 Task: Check for transit in the map.
Action: Mouse moved to (723, 62)
Screenshot: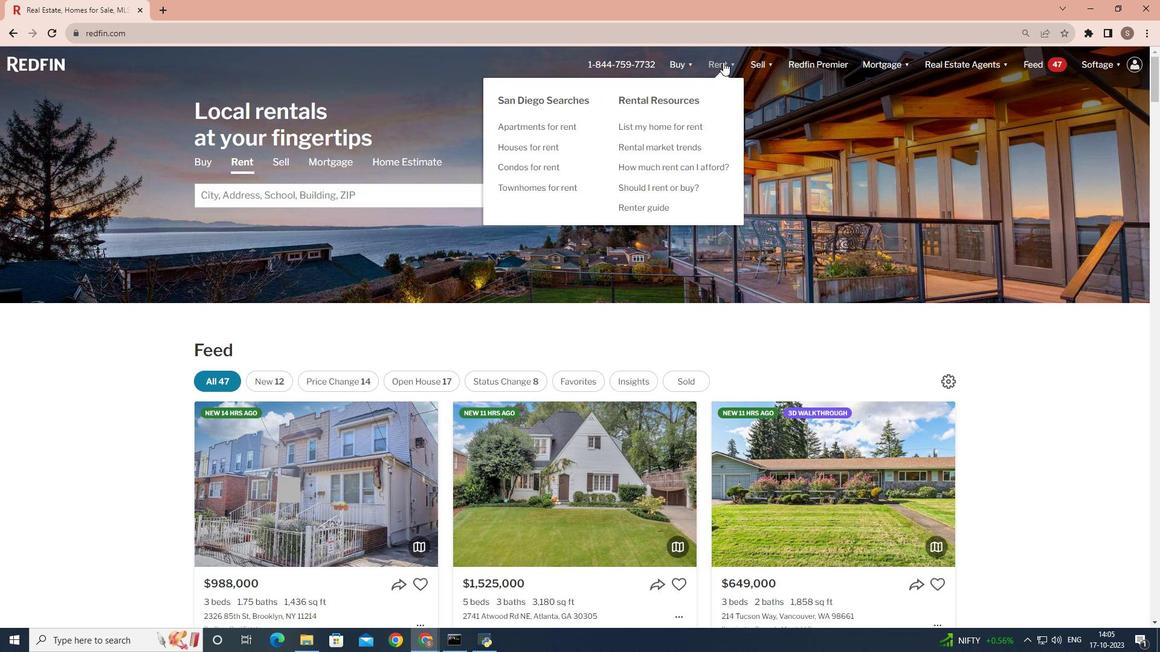 
Action: Mouse pressed left at (723, 62)
Screenshot: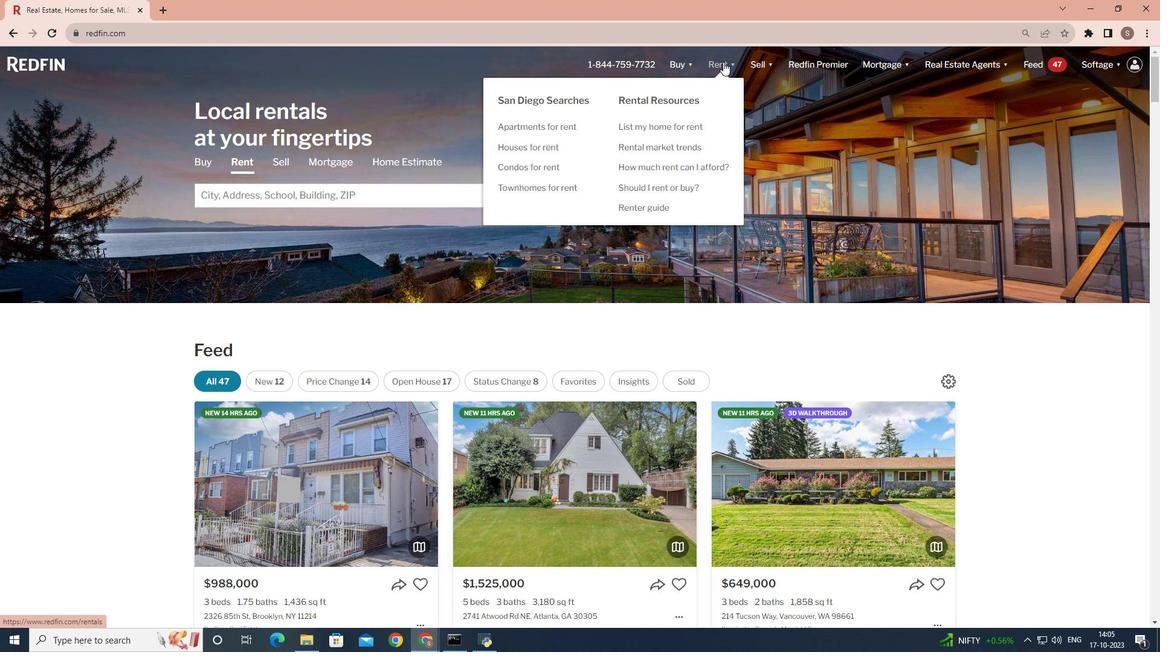 
Action: Mouse moved to (359, 332)
Screenshot: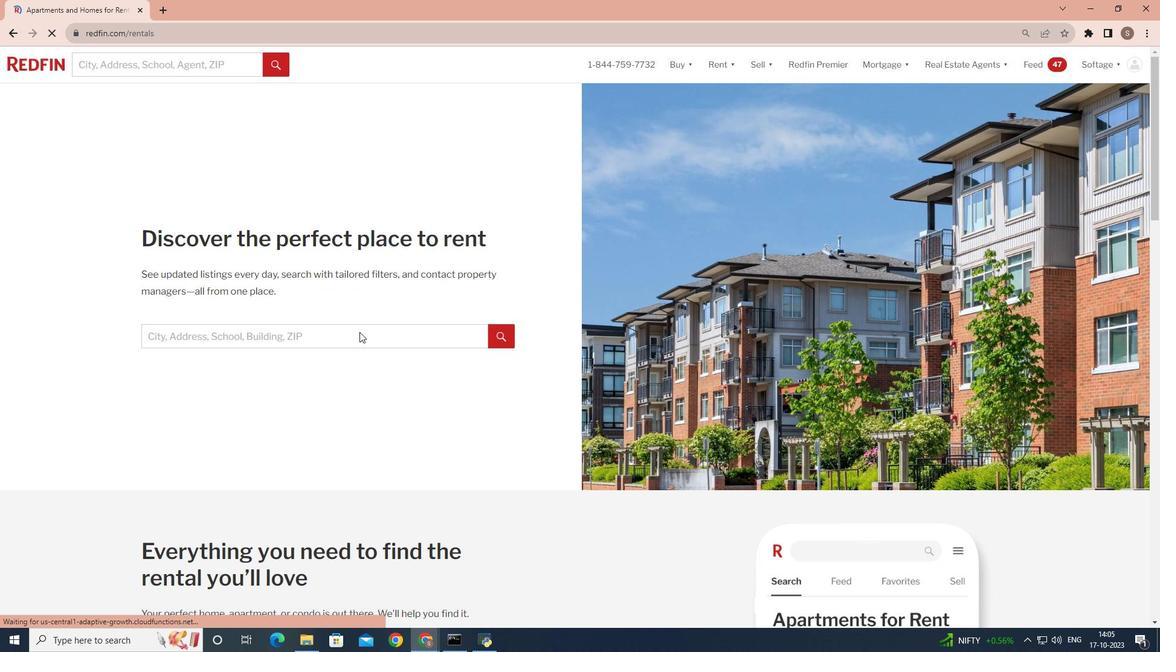 
Action: Mouse pressed left at (359, 332)
Screenshot: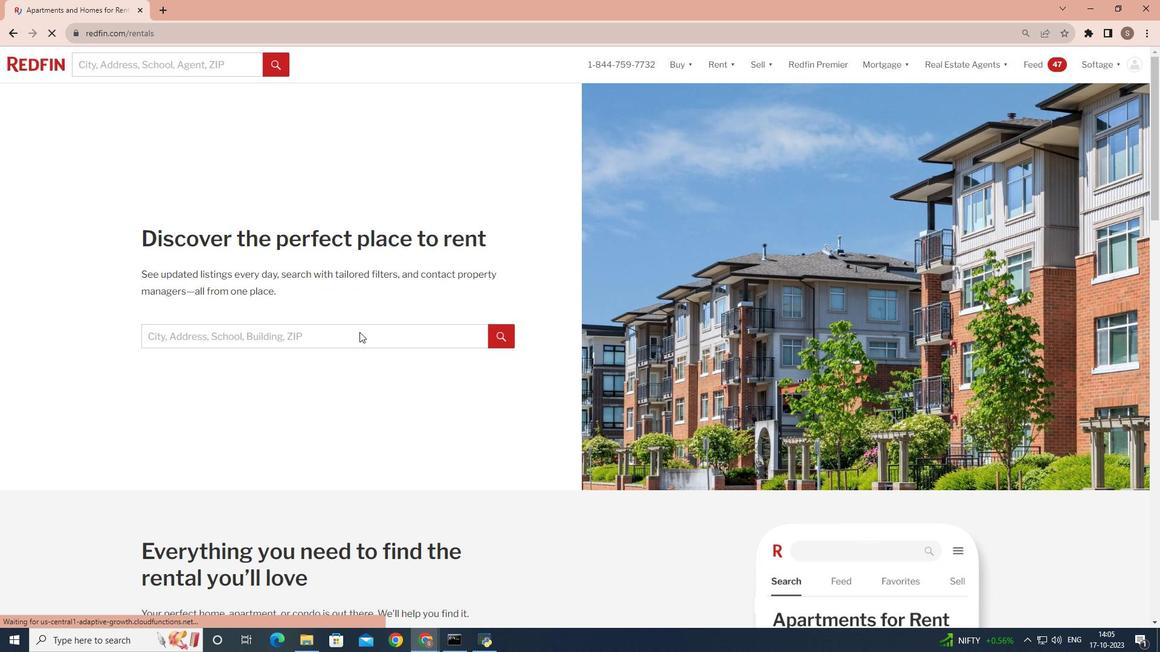 
Action: Mouse pressed left at (359, 332)
Screenshot: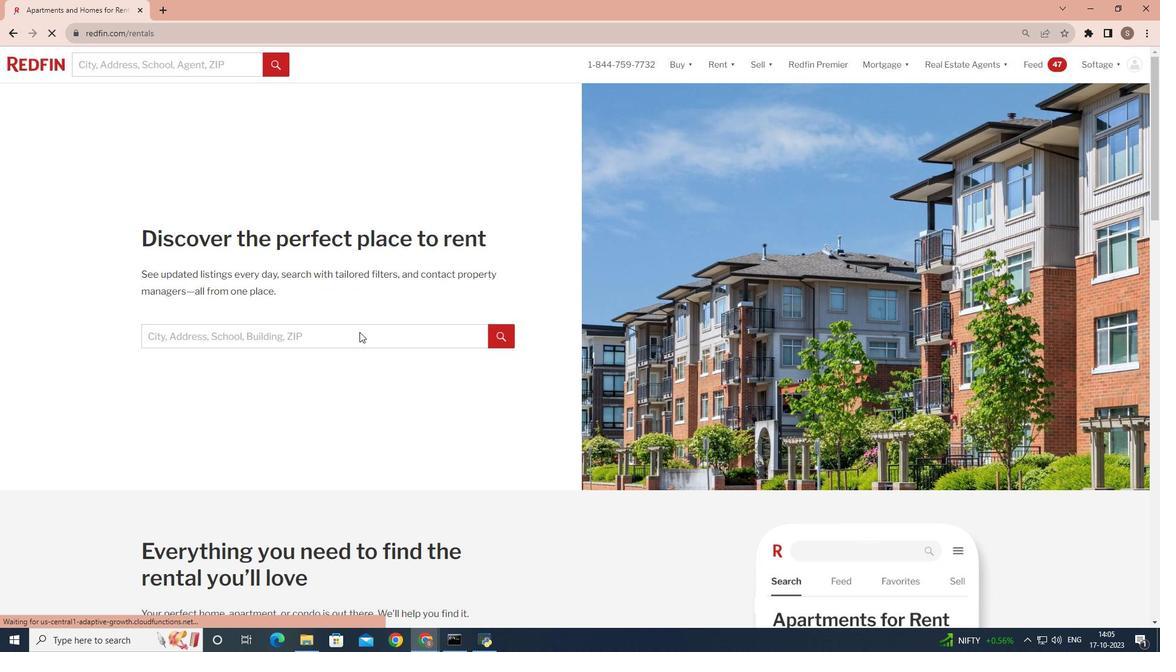 
Action: Mouse moved to (336, 347)
Screenshot: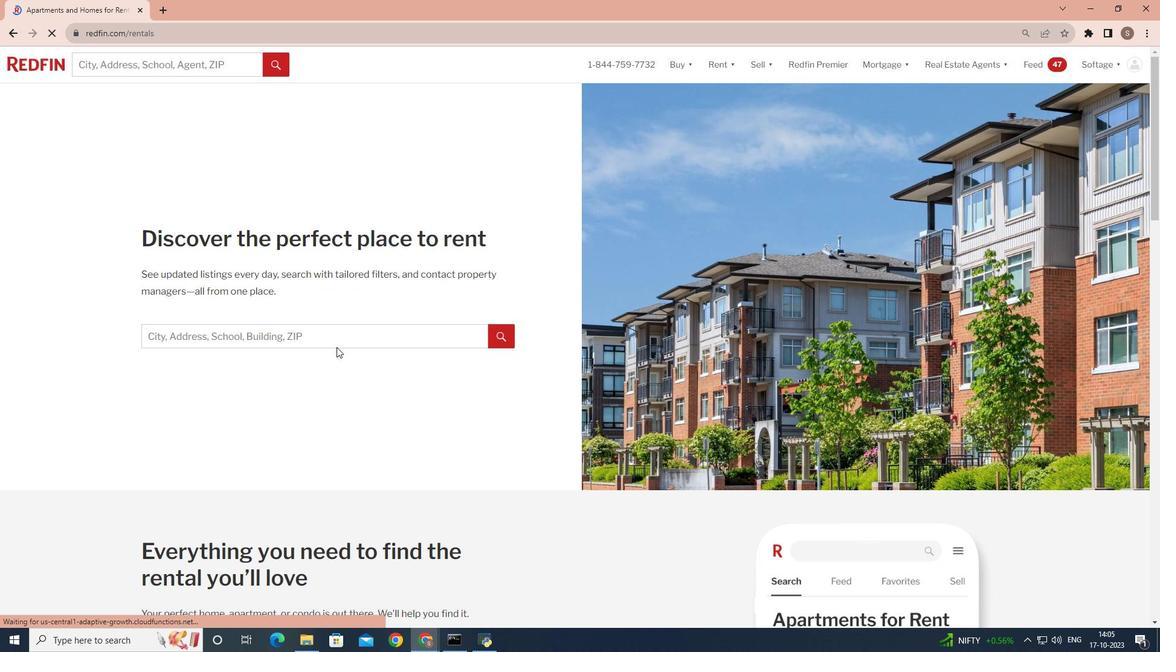 
Action: Mouse pressed left at (336, 347)
Screenshot: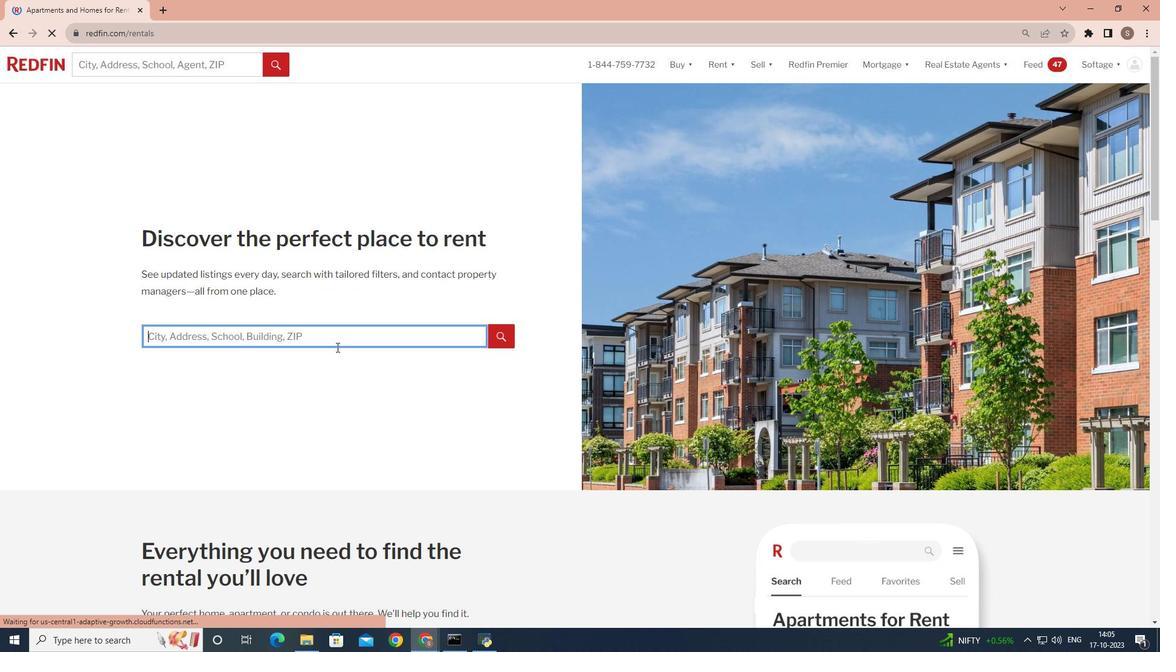 
Action: Key pressed <Key.shift>San<Key.space><Key.shift>Diego
Screenshot: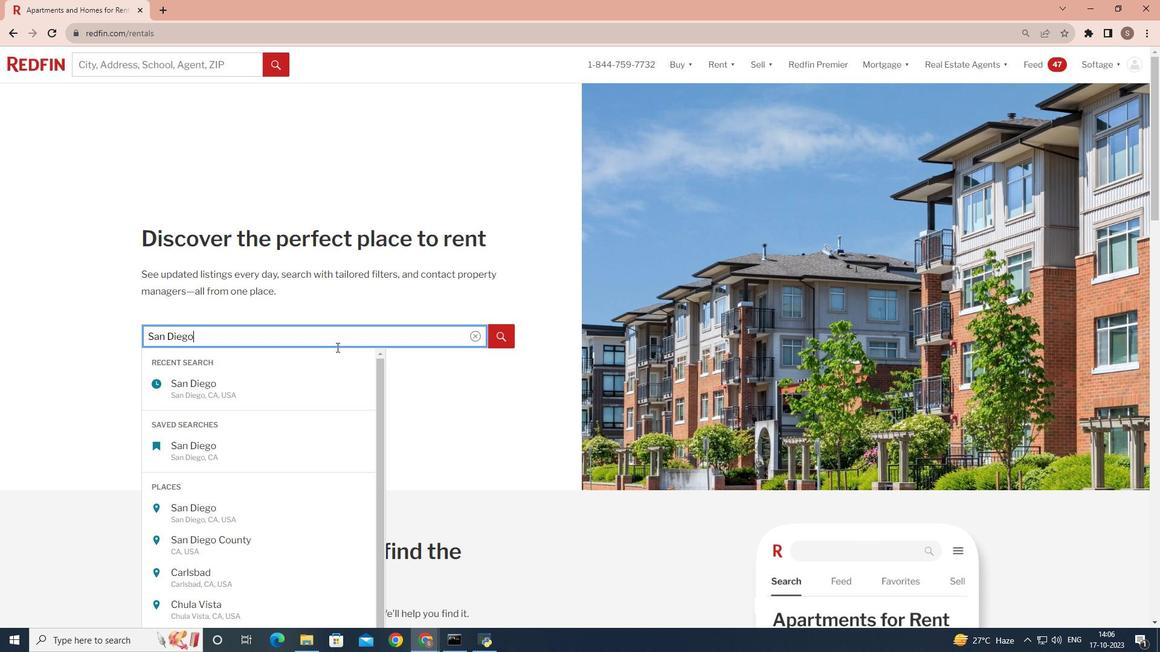 
Action: Mouse moved to (499, 339)
Screenshot: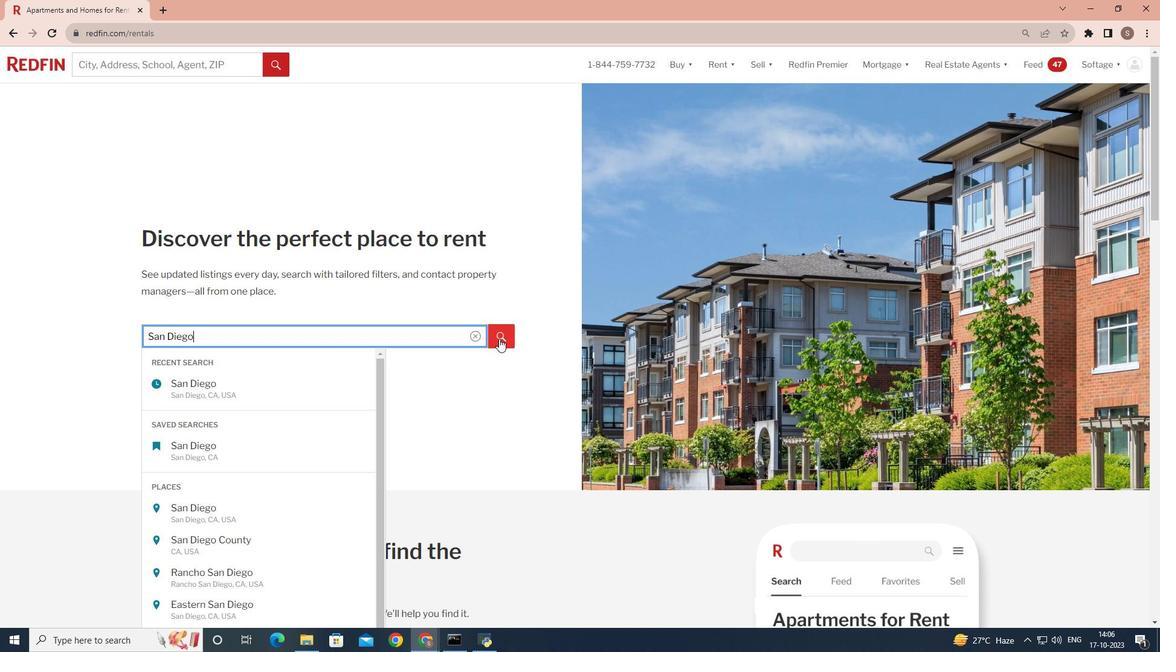 
Action: Mouse pressed left at (499, 339)
Screenshot: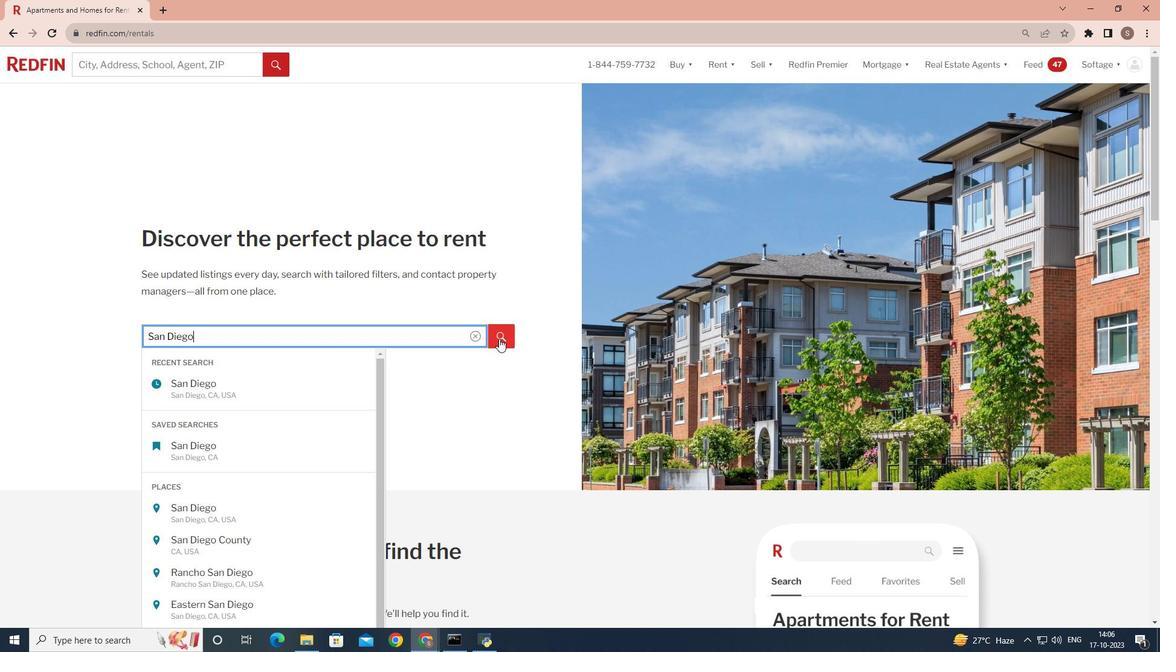 
Action: Mouse moved to (664, 491)
Screenshot: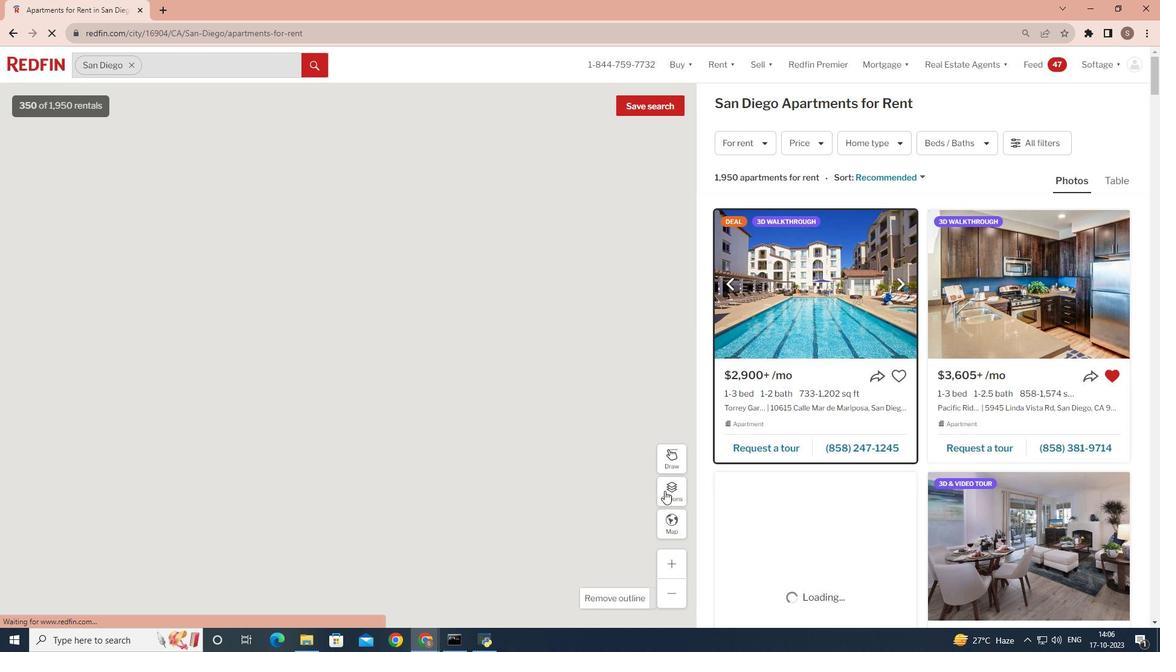 
Action: Mouse pressed left at (664, 491)
Screenshot: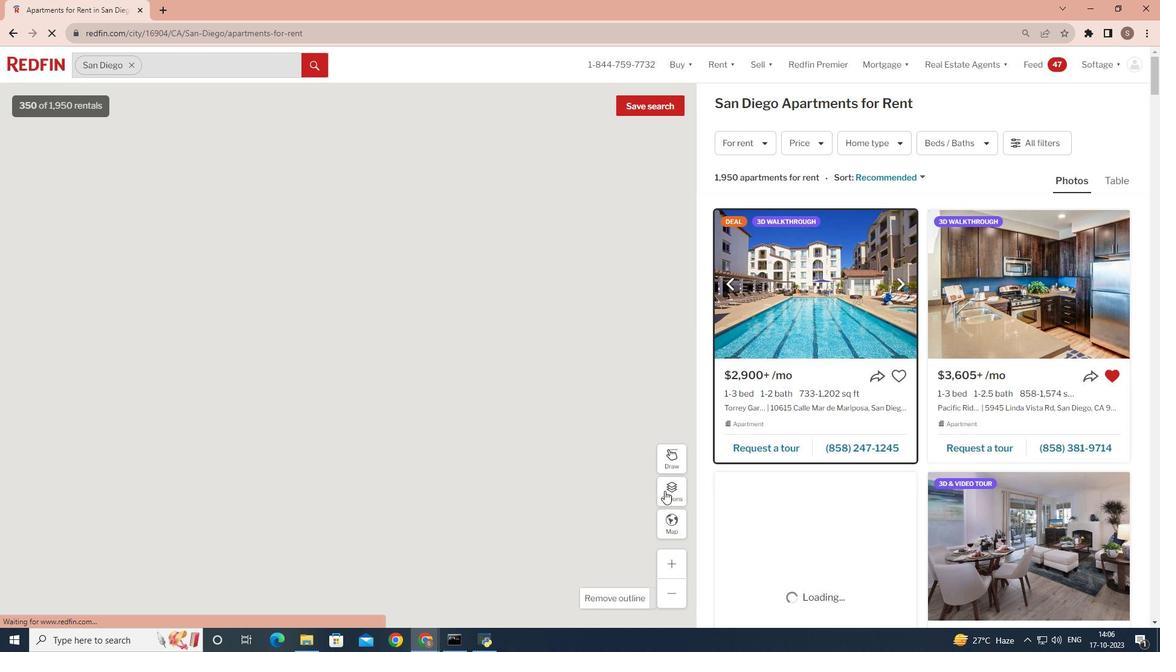 
Action: Mouse pressed left at (664, 491)
Screenshot: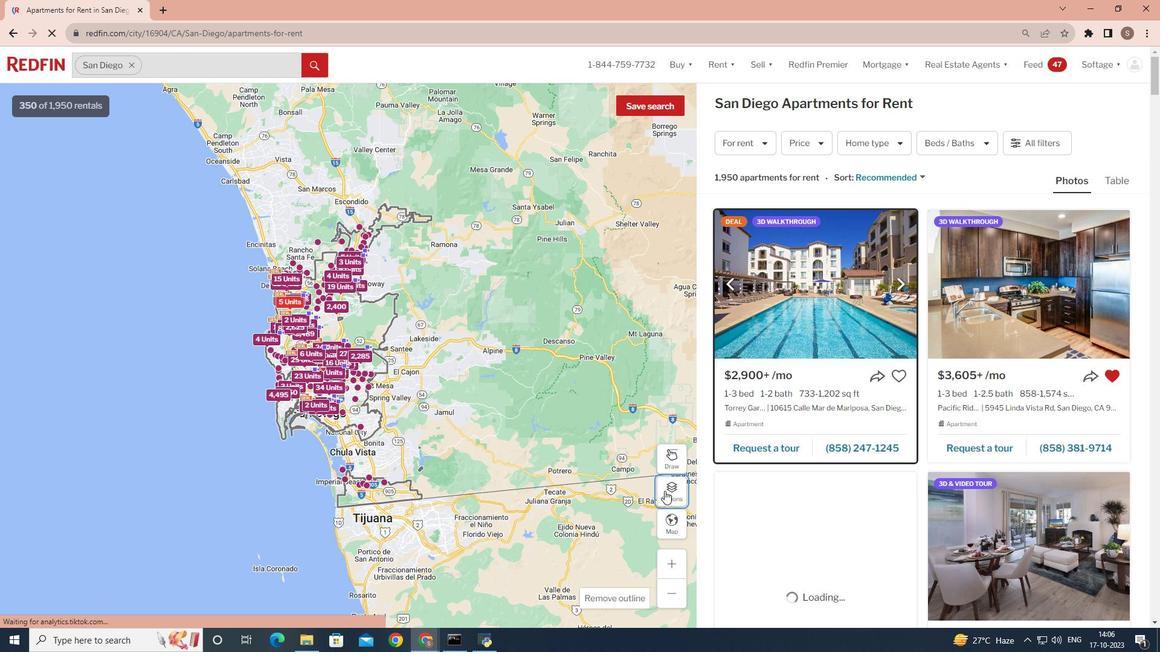 
Action: Mouse pressed left at (664, 491)
Screenshot: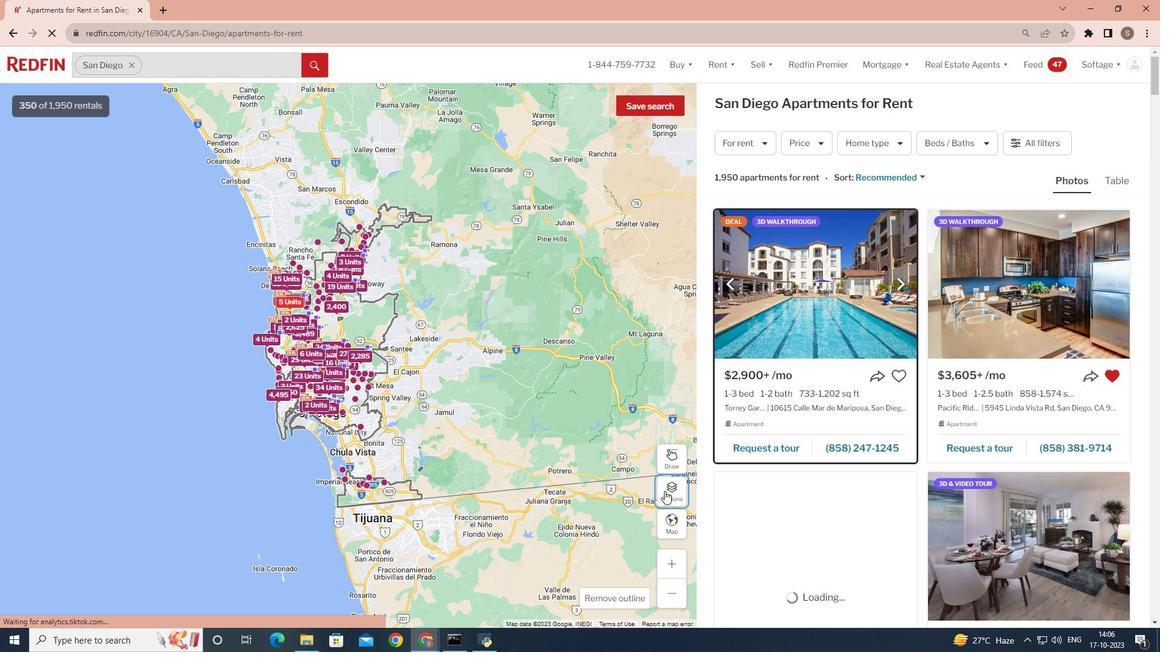 
Action: Mouse moved to (671, 491)
Screenshot: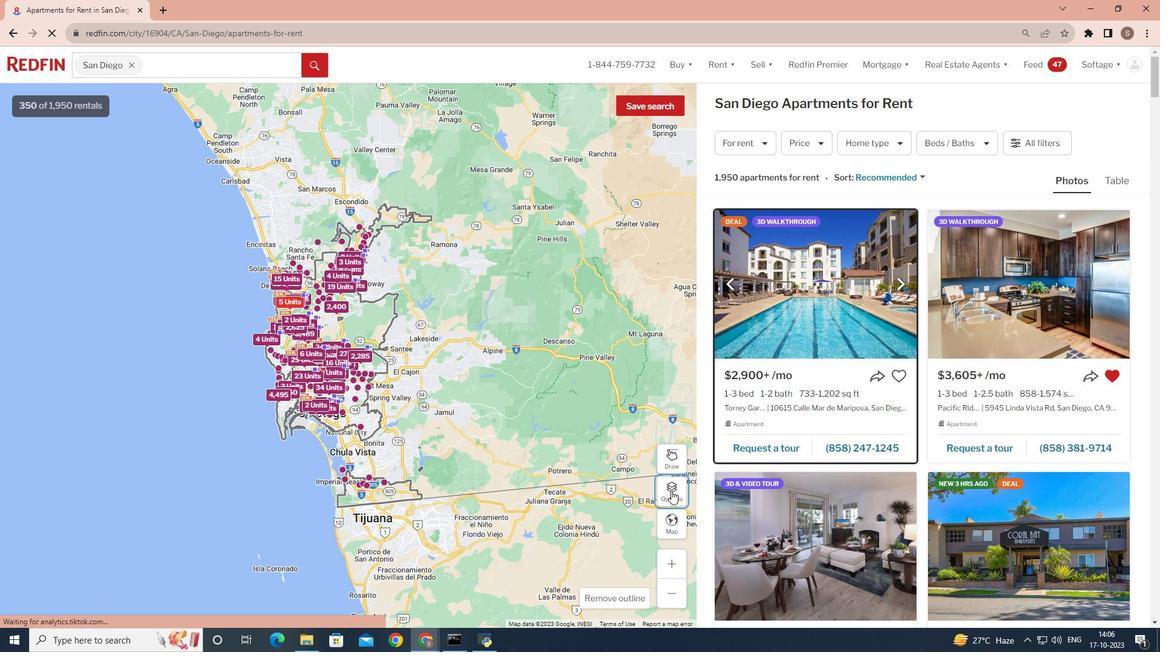
Action: Mouse pressed left at (671, 491)
Screenshot: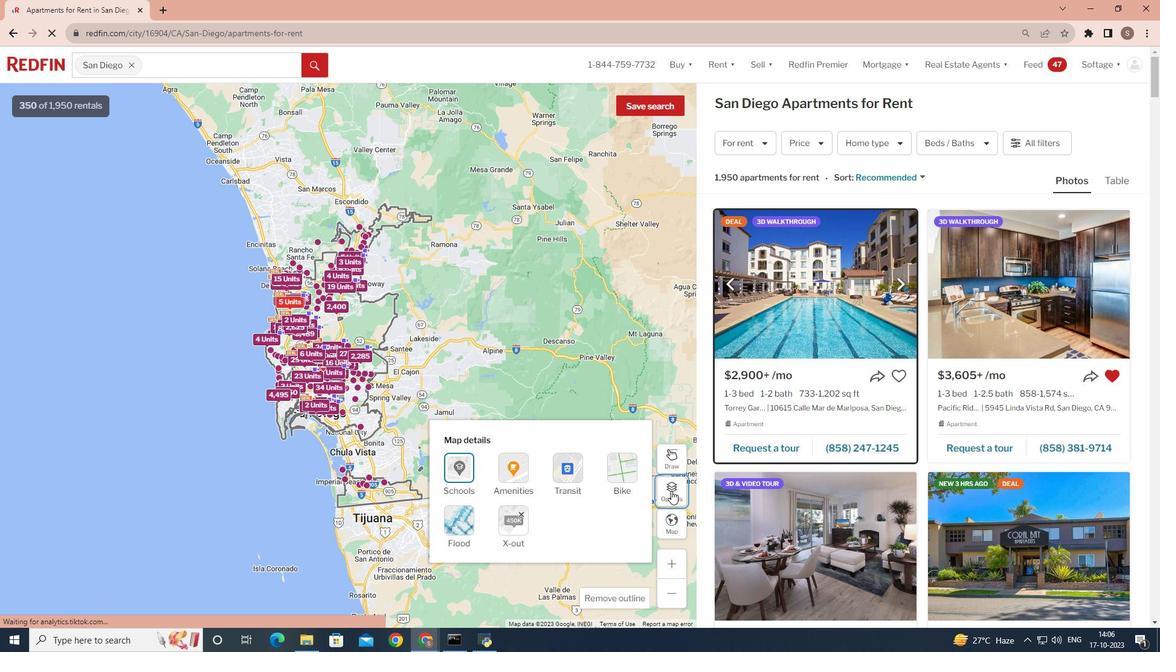 
Action: Mouse moved to (669, 491)
Screenshot: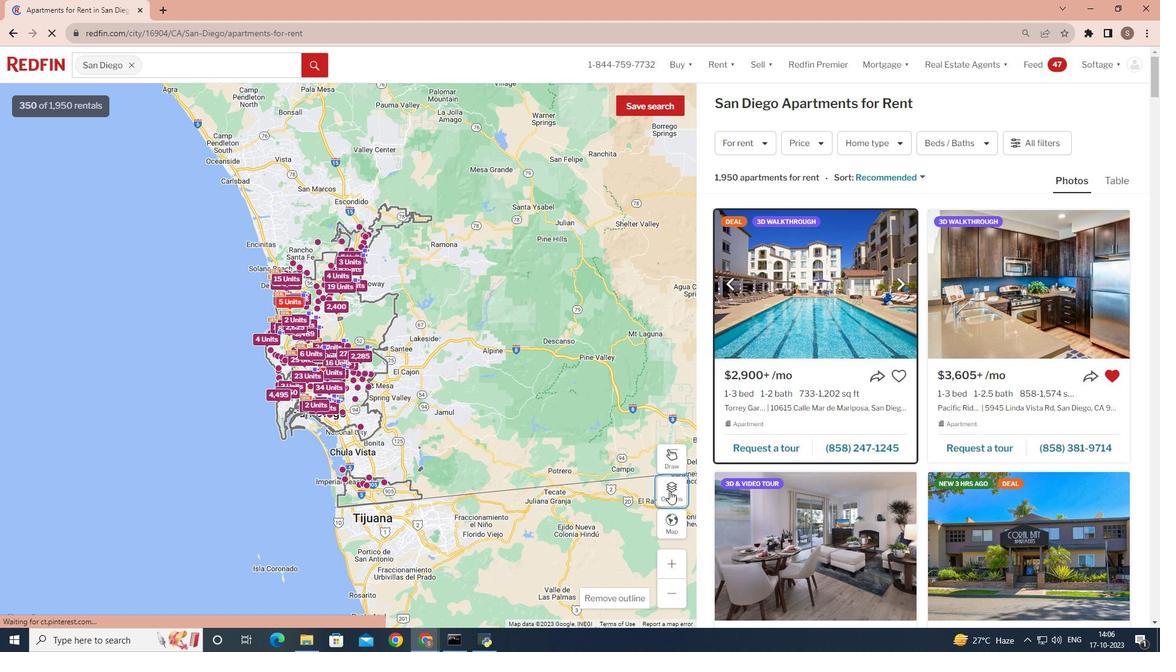 
Action: Mouse pressed left at (669, 491)
Screenshot: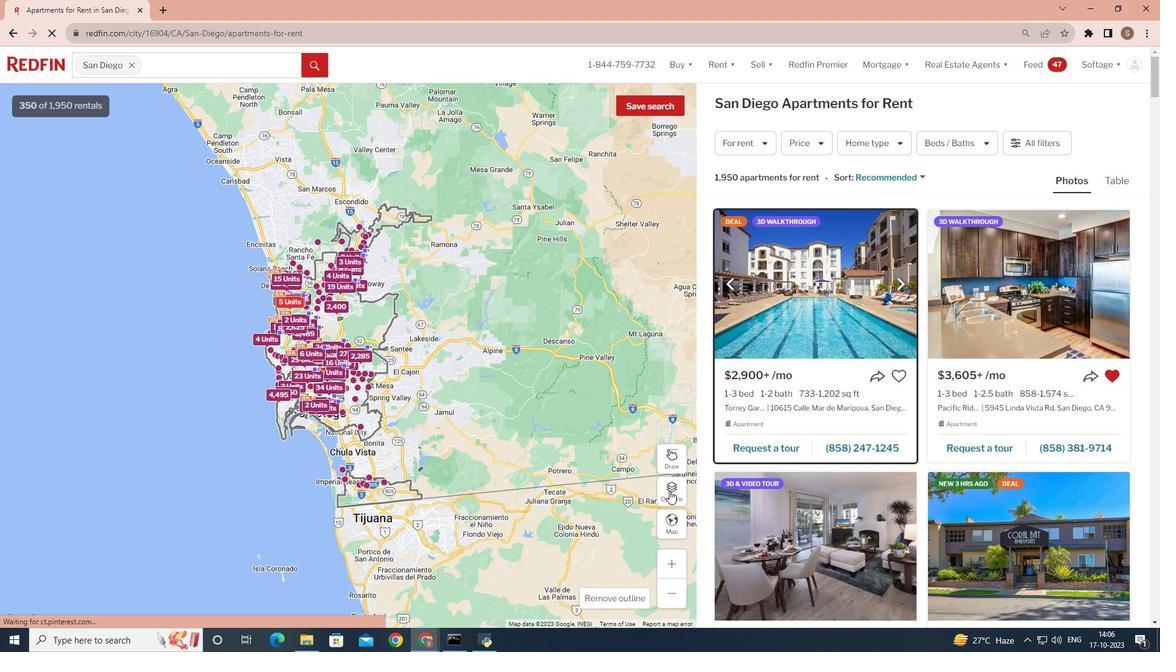 
Action: Mouse moved to (563, 473)
Screenshot: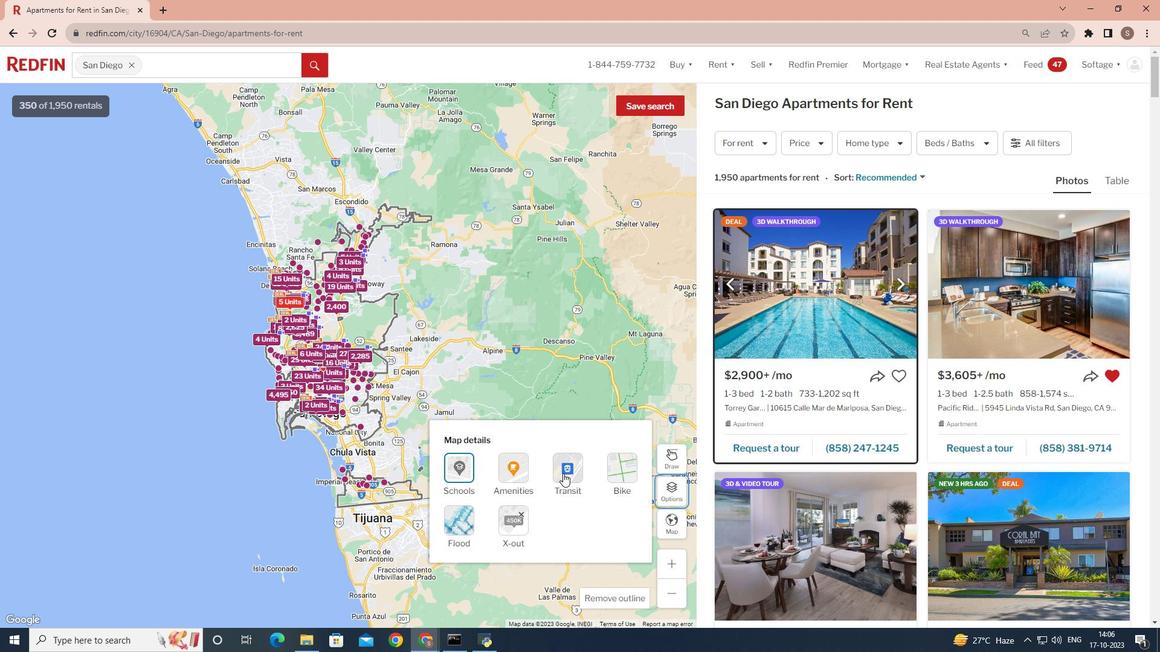
Action: Mouse pressed left at (563, 473)
Screenshot: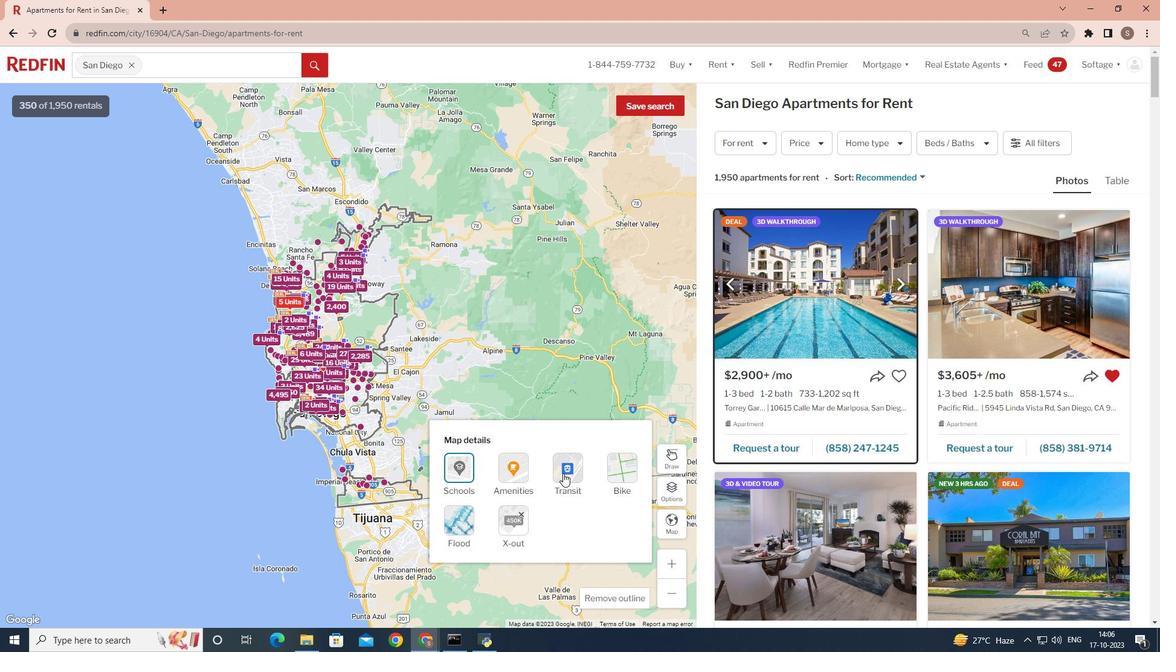 
